 Task: Edit the theme color of the profile "Smith" to Green and white.
Action: Mouse moved to (957, 27)
Screenshot: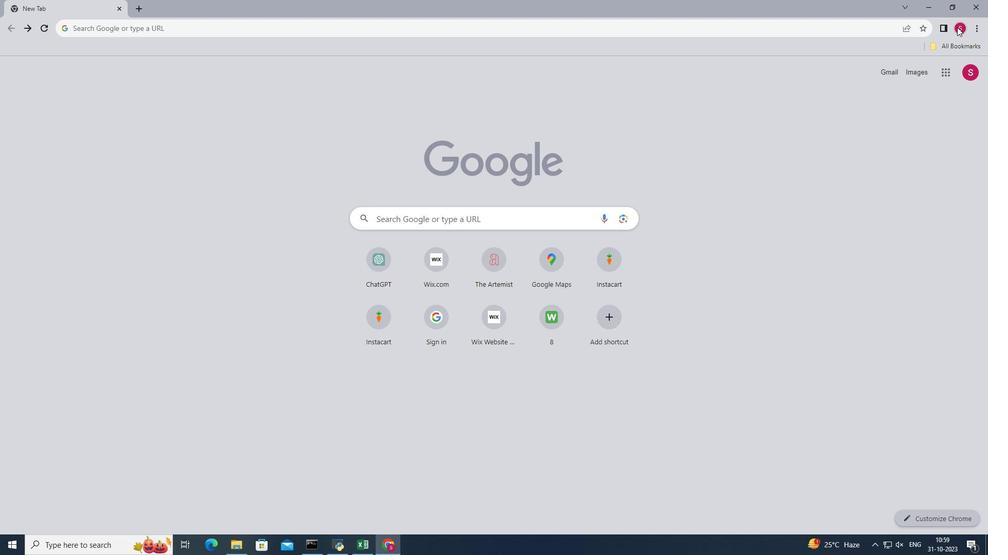 
Action: Mouse pressed left at (957, 27)
Screenshot: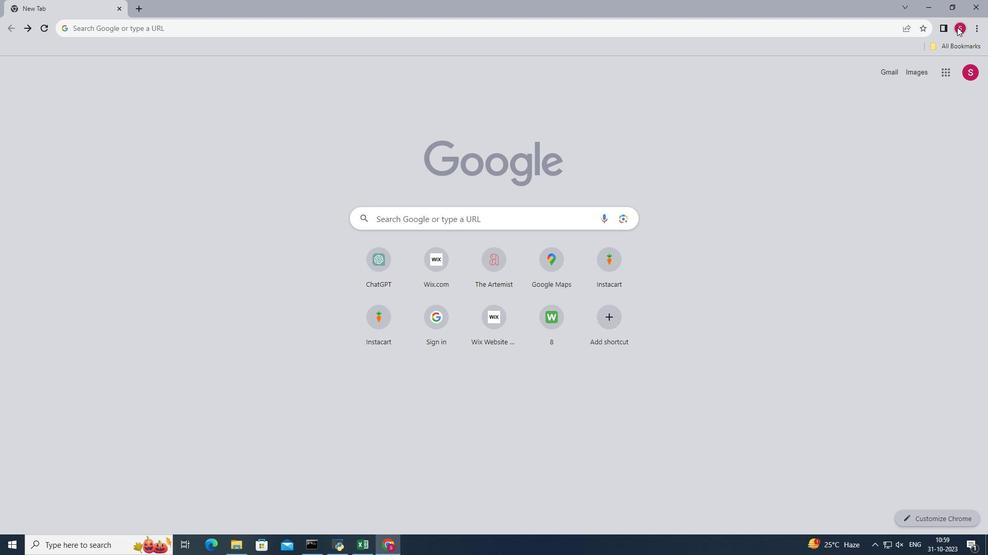 
Action: Mouse moved to (945, 255)
Screenshot: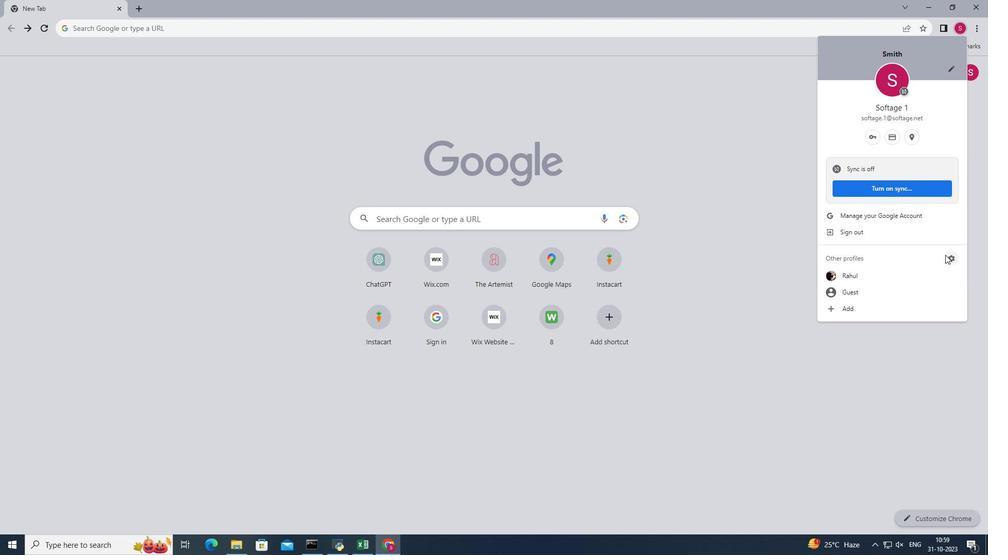 
Action: Mouse pressed left at (945, 255)
Screenshot: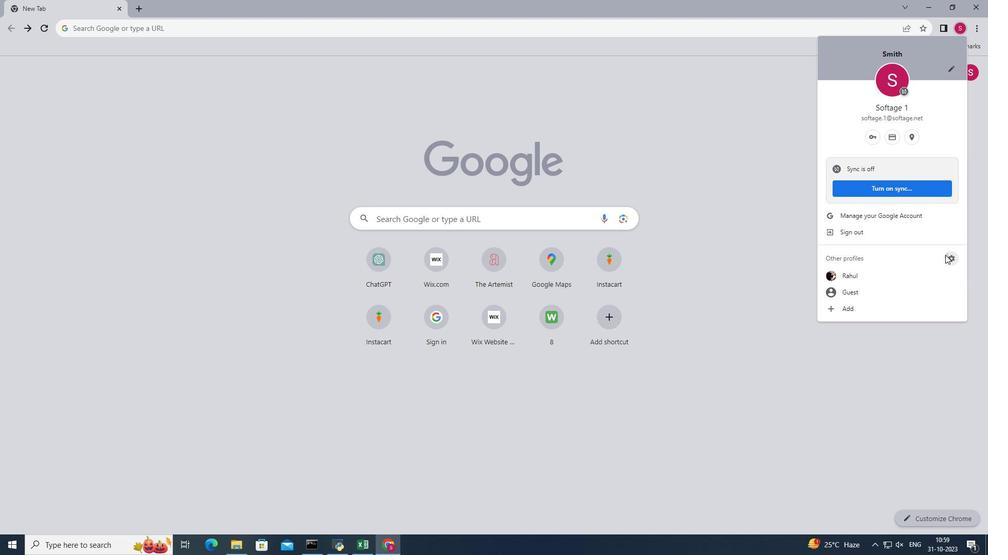 
Action: Mouse moved to (525, 278)
Screenshot: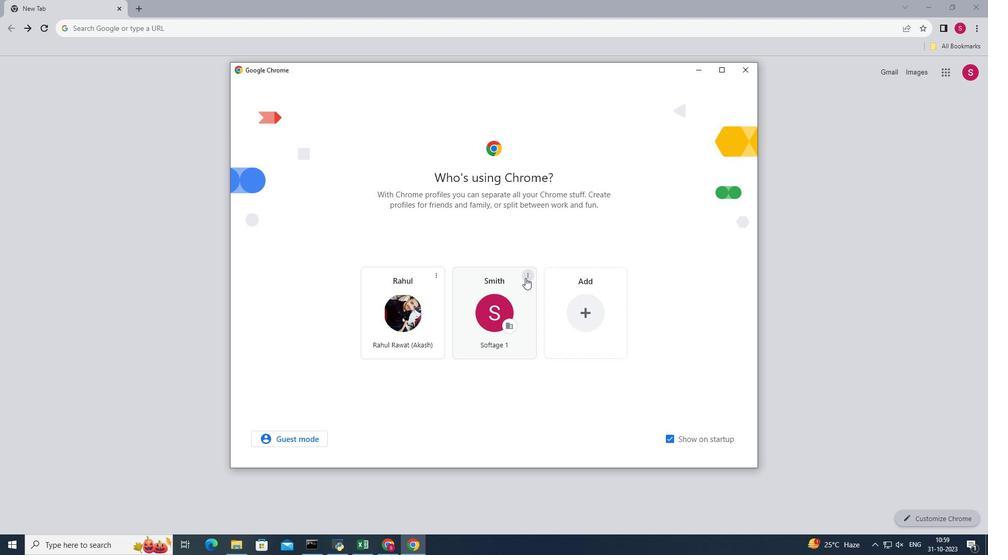 
Action: Mouse pressed left at (525, 278)
Screenshot: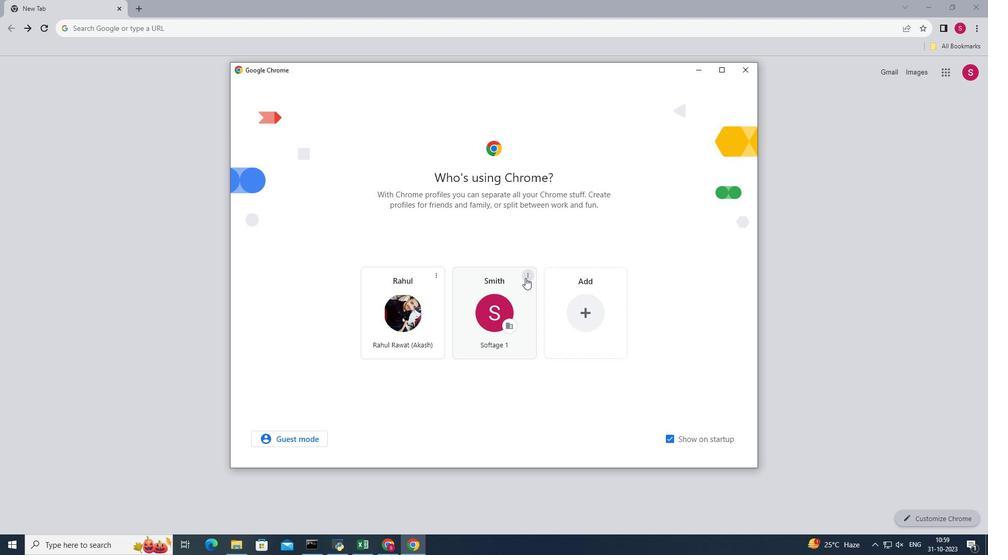 
Action: Mouse moved to (515, 281)
Screenshot: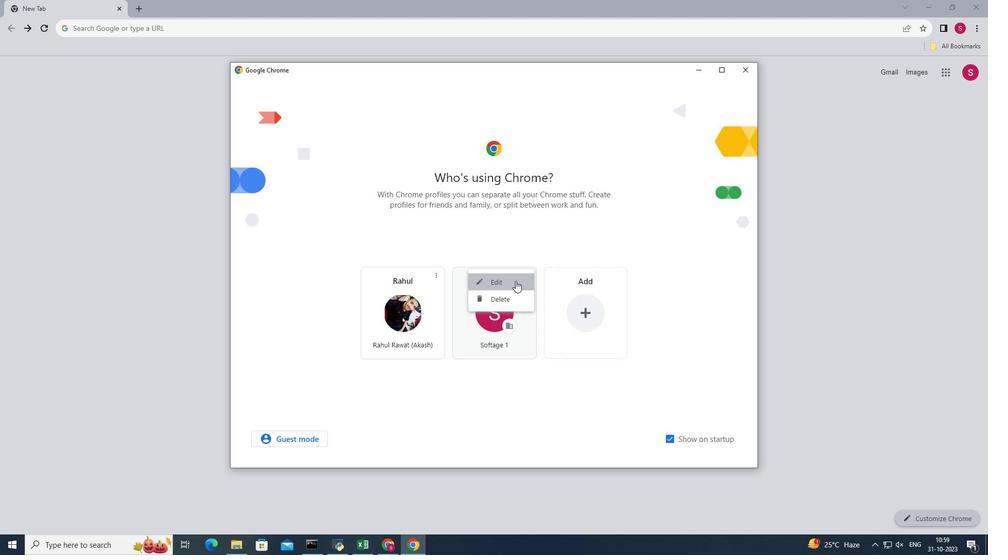 
Action: Mouse pressed left at (515, 281)
Screenshot: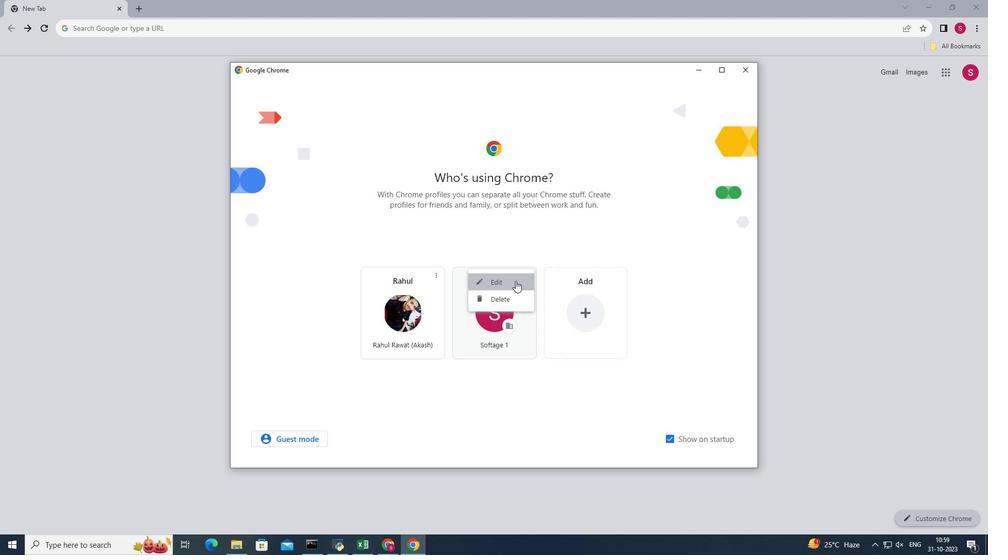 
Action: Mouse moved to (463, 264)
Screenshot: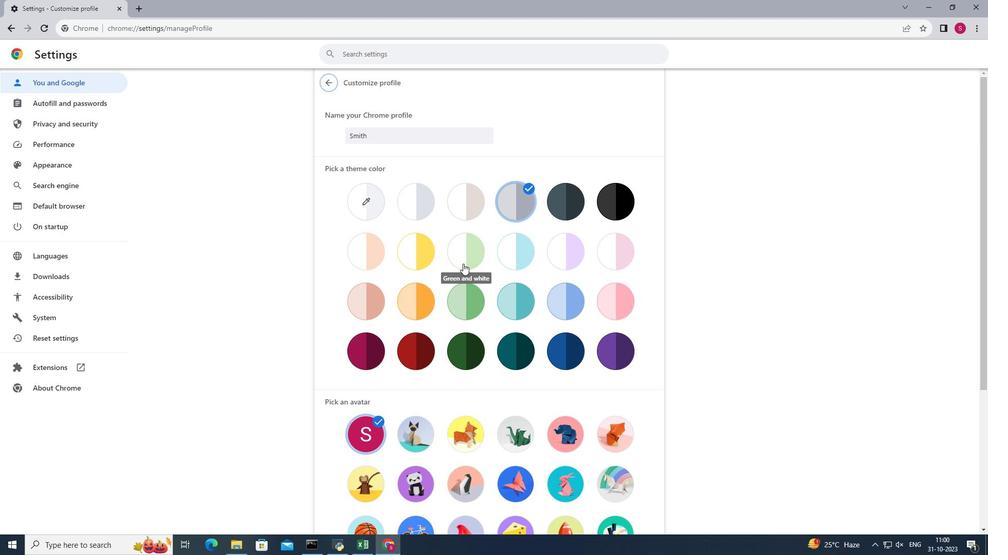 
Action: Mouse pressed left at (463, 264)
Screenshot: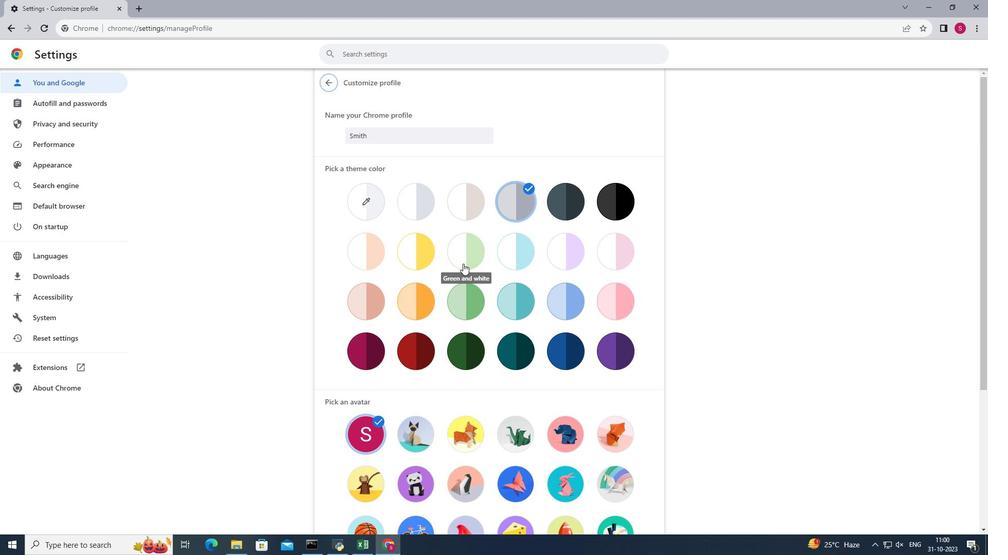 
Action: Mouse moved to (476, 261)
Screenshot: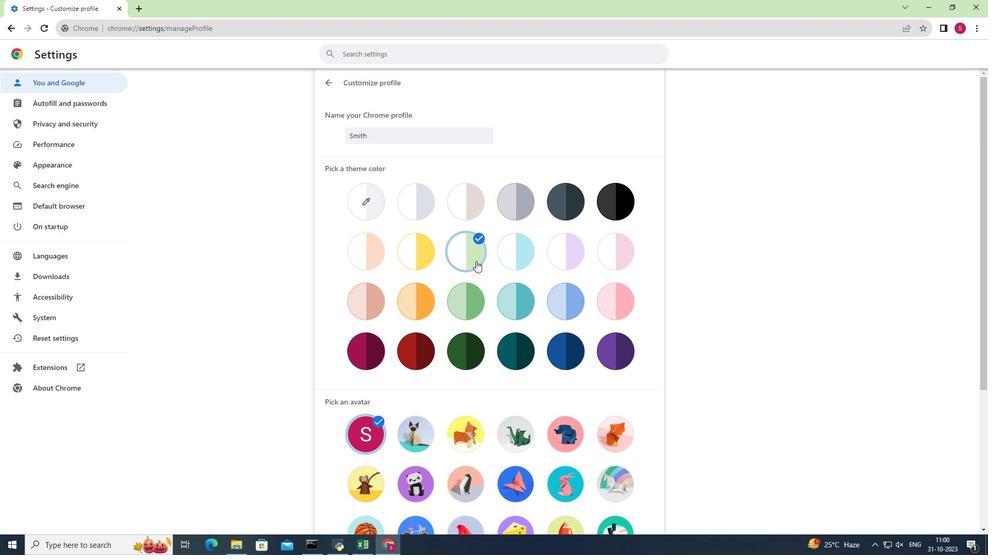 
